 Task: Pick the "Elephant" avatar for your profile.
Action: Mouse moved to (1312, 37)
Screenshot: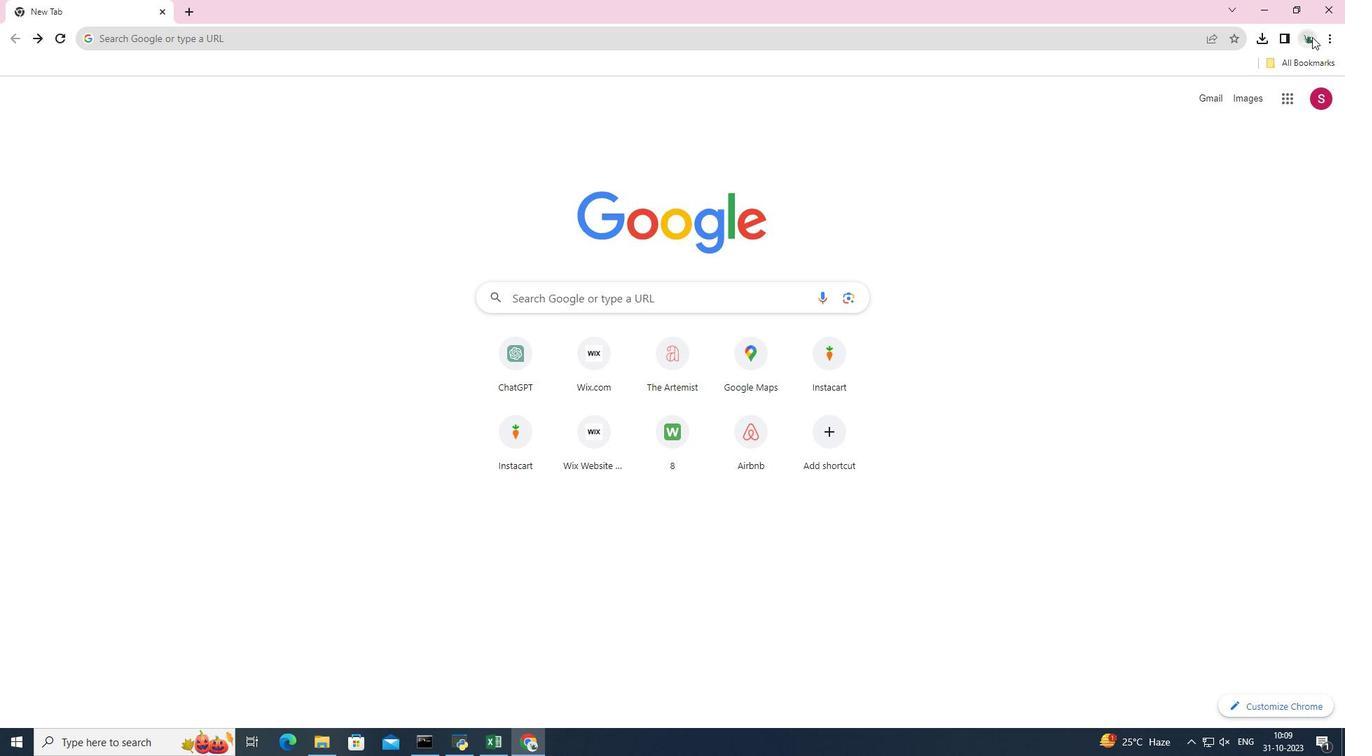
Action: Mouse pressed left at (1312, 37)
Screenshot: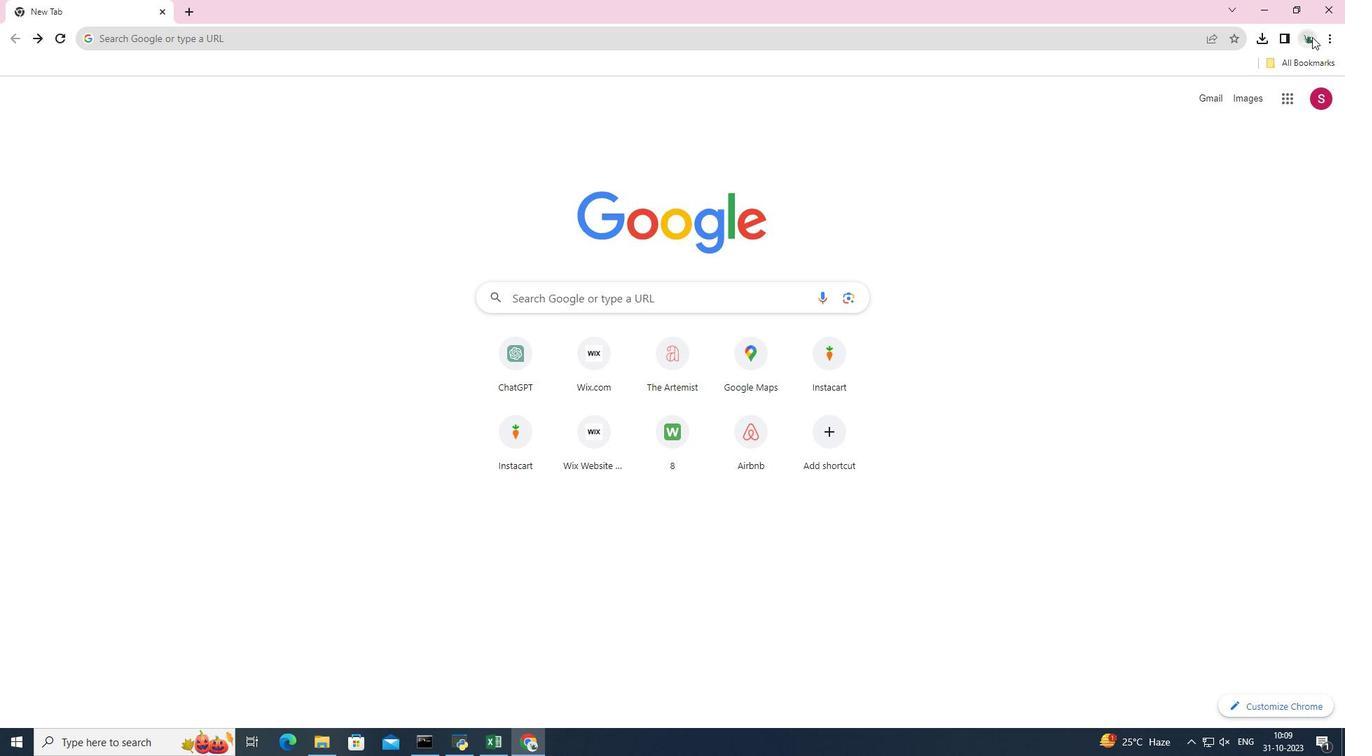 
Action: Mouse moved to (1293, 91)
Screenshot: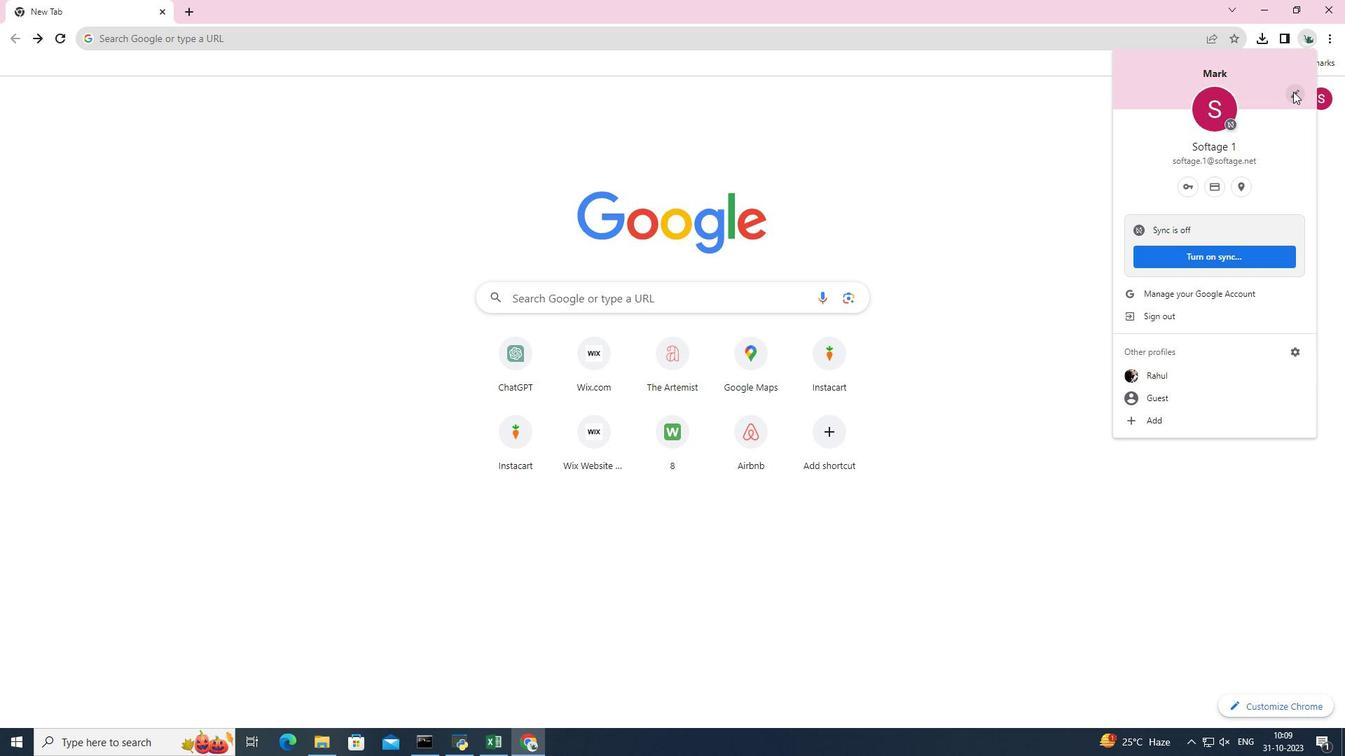 
Action: Mouse pressed left at (1293, 91)
Screenshot: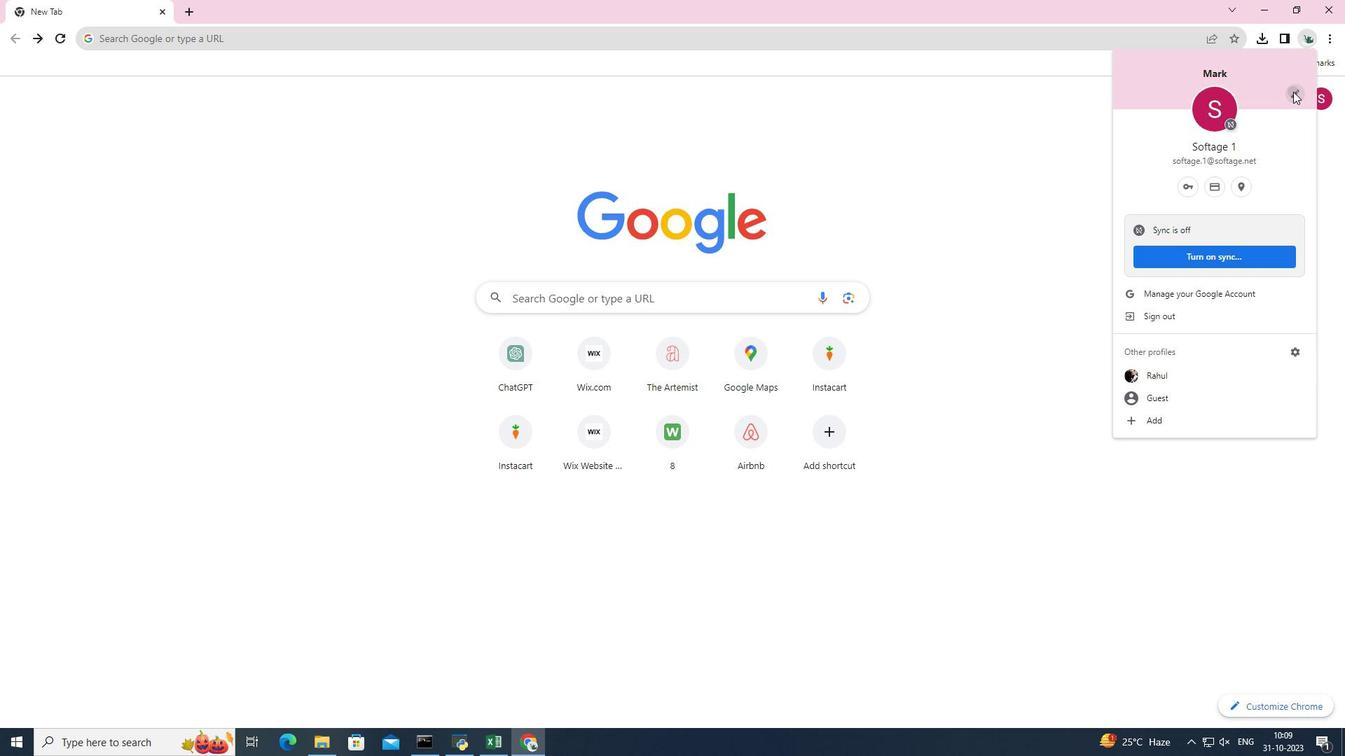 
Action: Mouse moved to (772, 582)
Screenshot: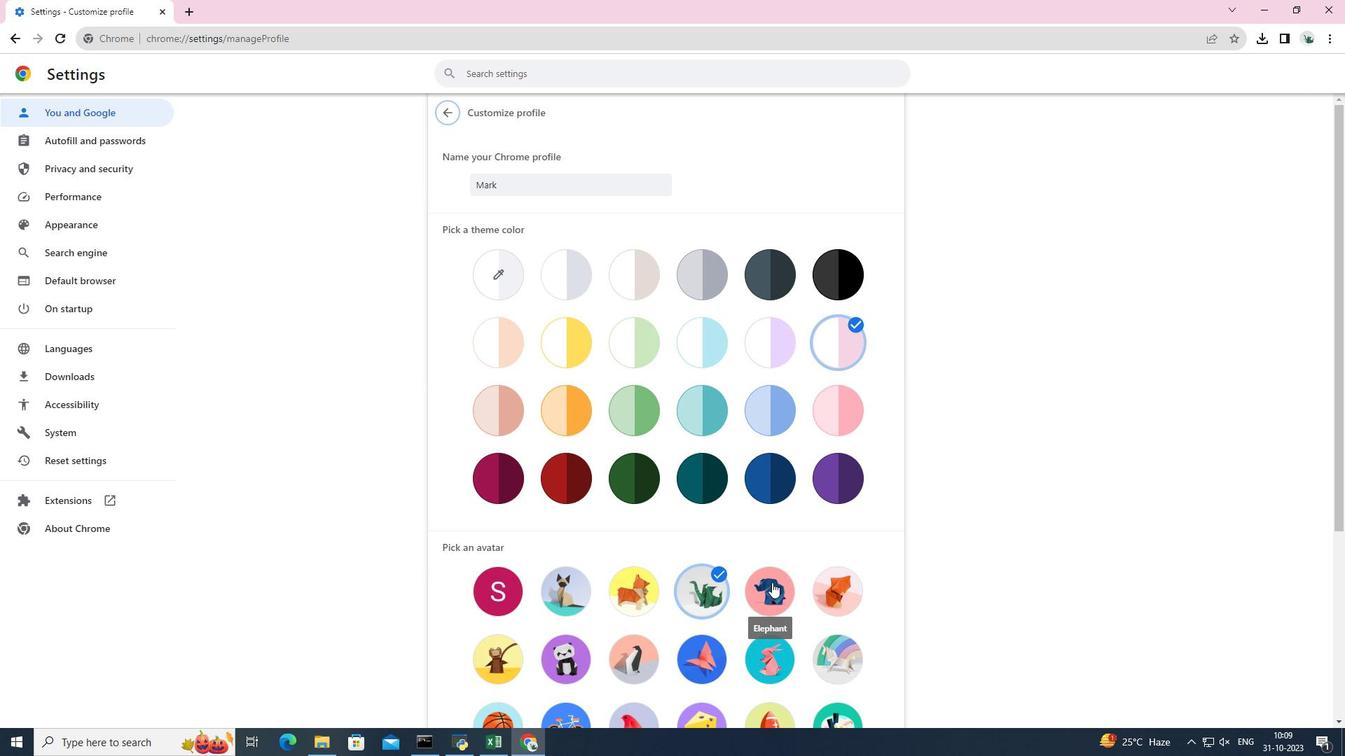 
Action: Mouse pressed left at (772, 582)
Screenshot: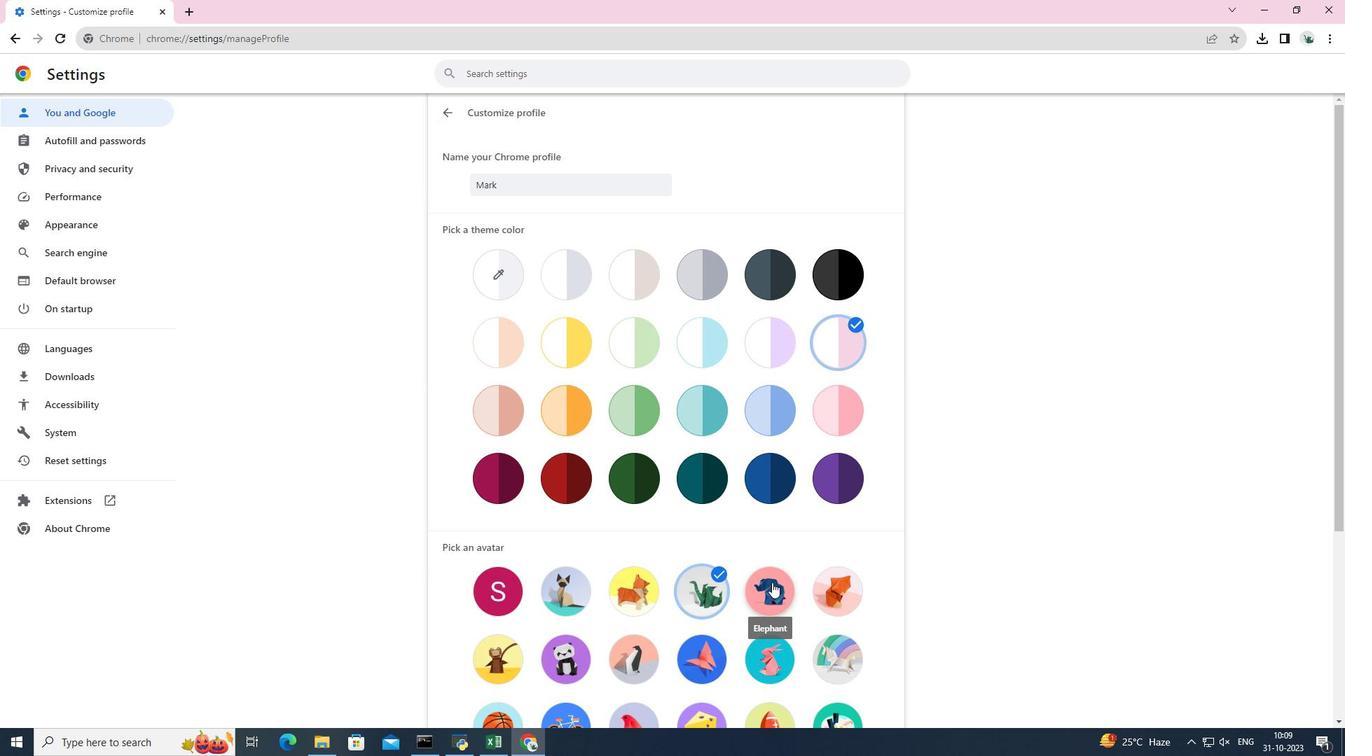 
Action: Mouse moved to (1004, 481)
Screenshot: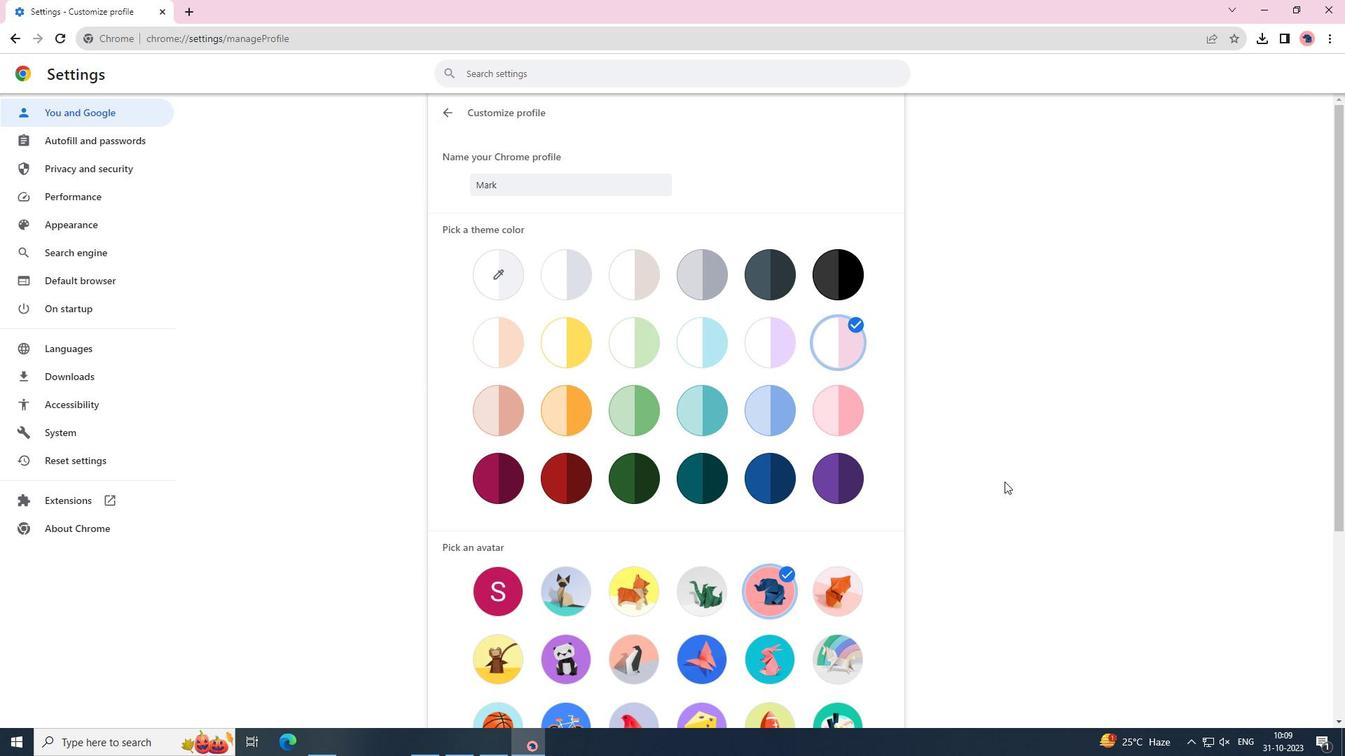 
Action: Mouse pressed left at (1004, 481)
Screenshot: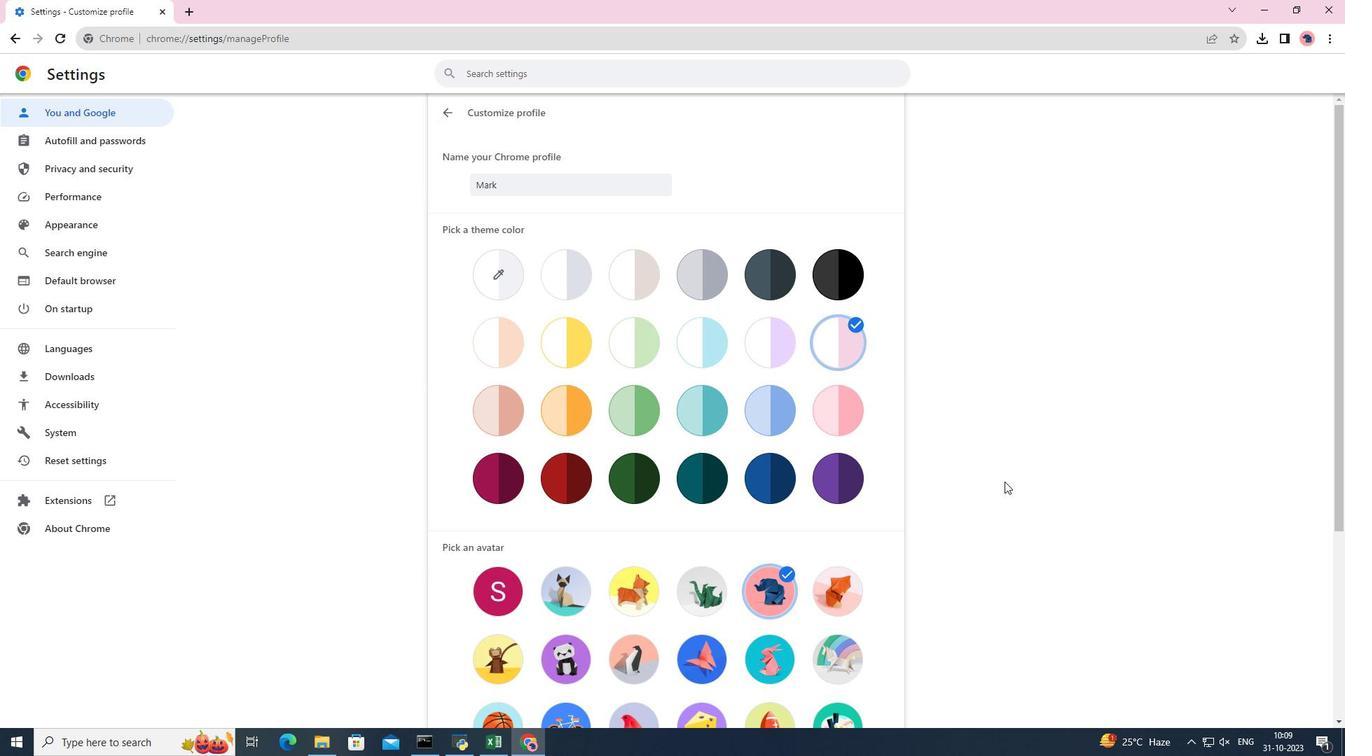 
